Task: Move the task Integrate a new third-party shipping system for an e-commerce website to the section Done in the project AgileLogic and filter the tasks in the project by High Priority
Action: Mouse moved to (72, 251)
Screenshot: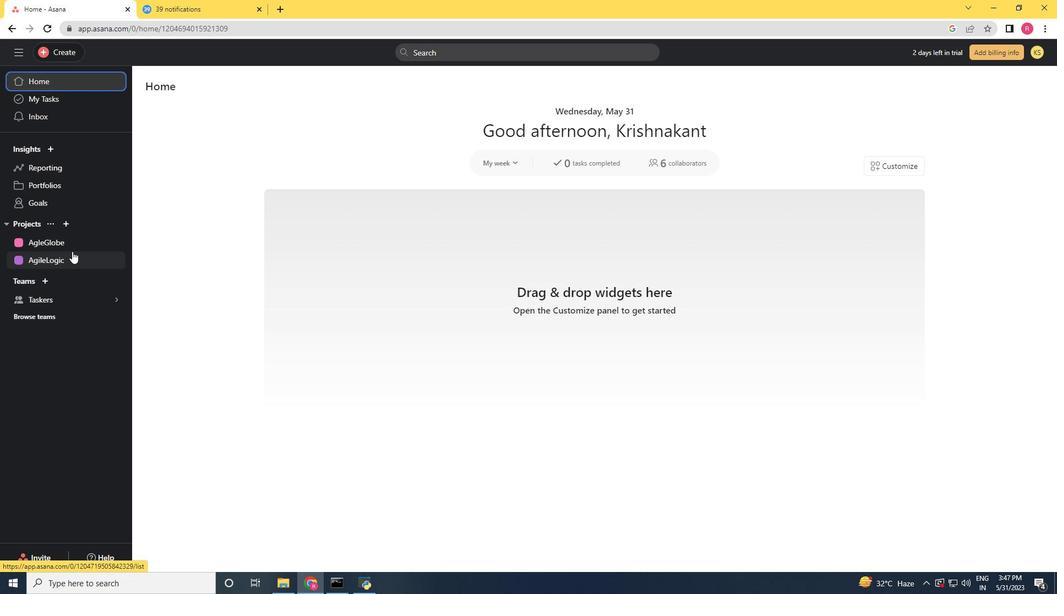 
Action: Mouse pressed left at (72, 251)
Screenshot: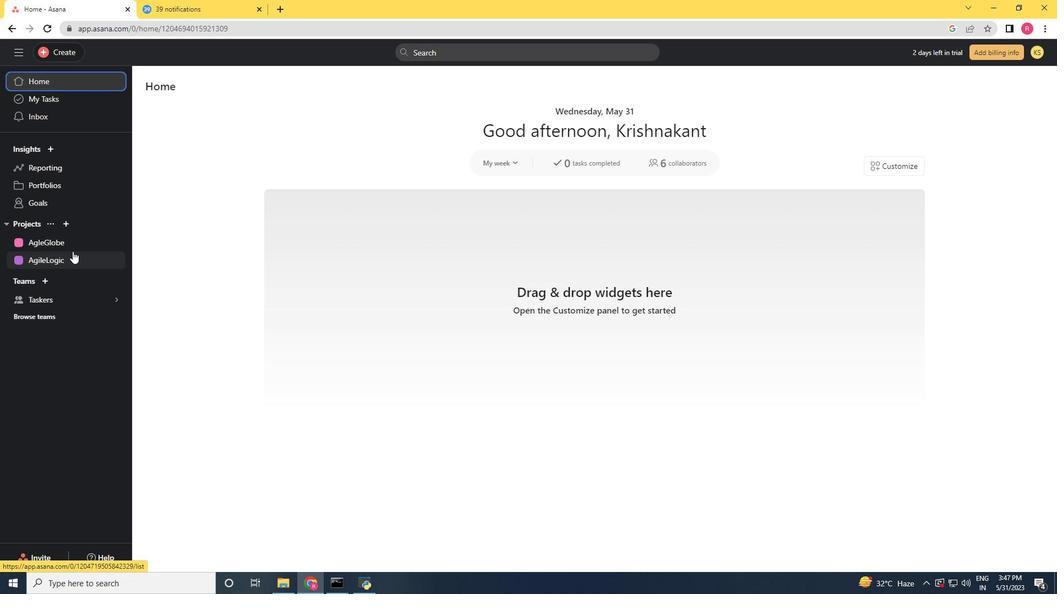 
Action: Mouse moved to (606, 204)
Screenshot: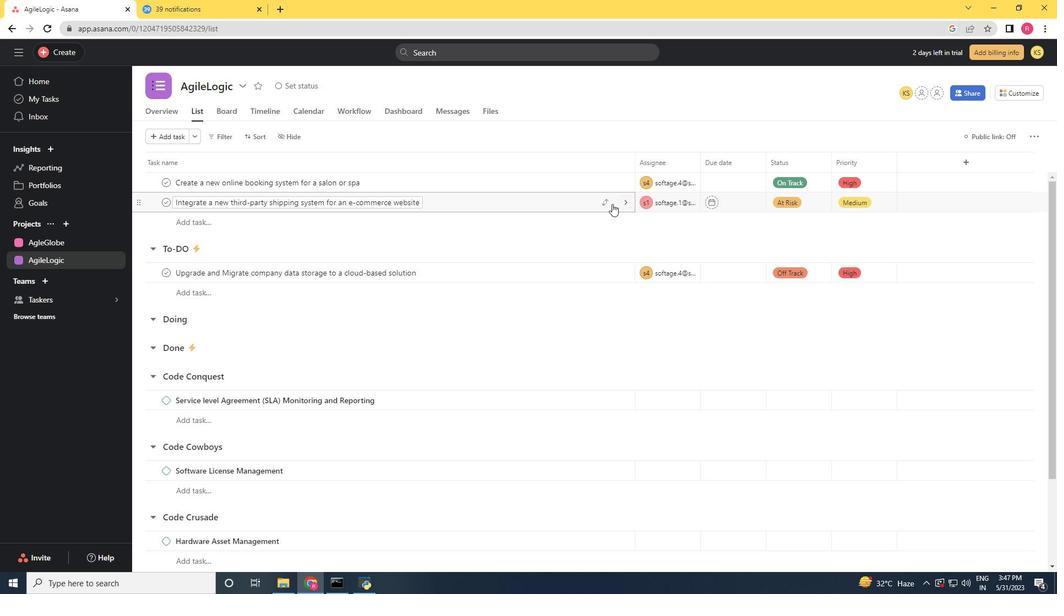 
Action: Mouse pressed left at (606, 204)
Screenshot: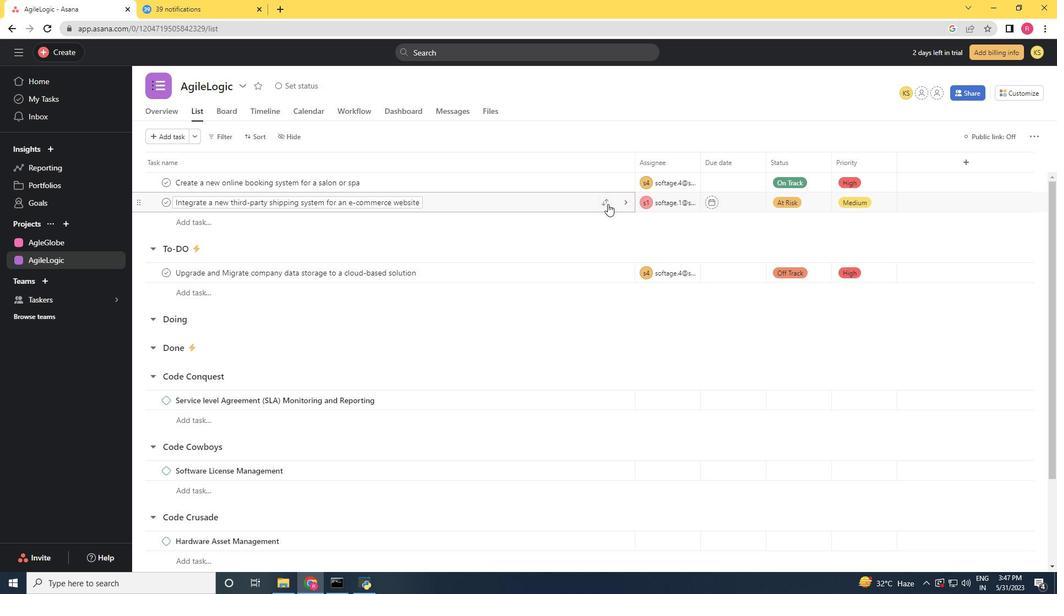 
Action: Mouse moved to (566, 306)
Screenshot: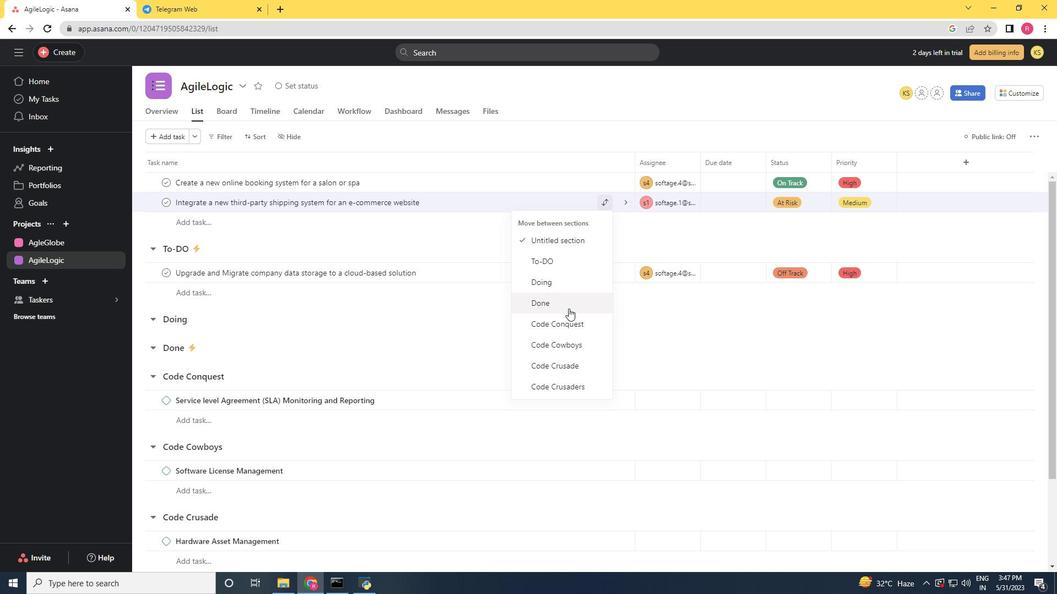 
Action: Mouse pressed left at (566, 306)
Screenshot: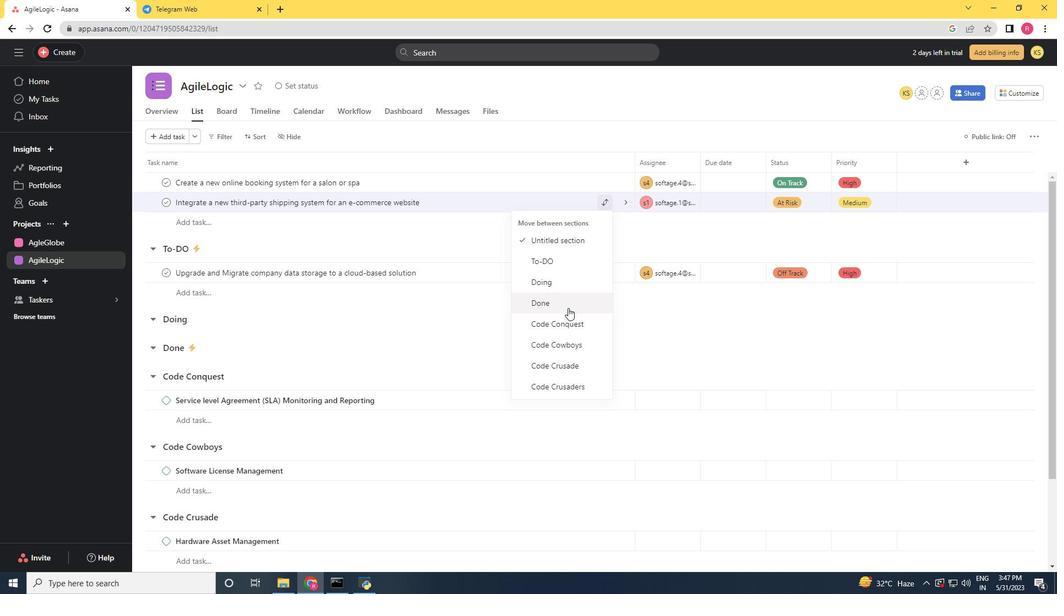 
Action: Mouse moved to (230, 142)
Screenshot: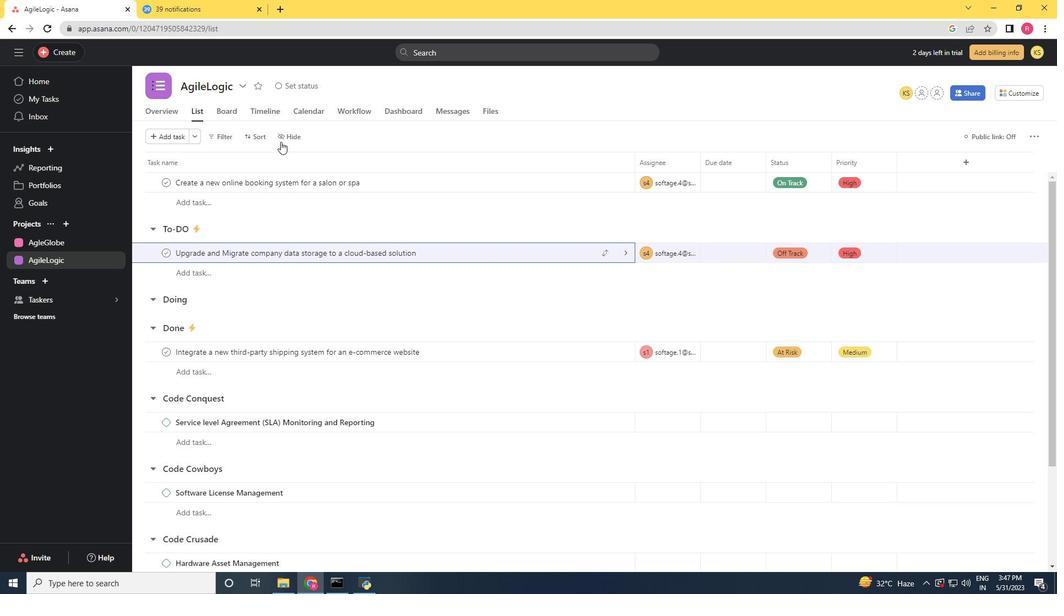 
Action: Mouse pressed left at (230, 142)
Screenshot: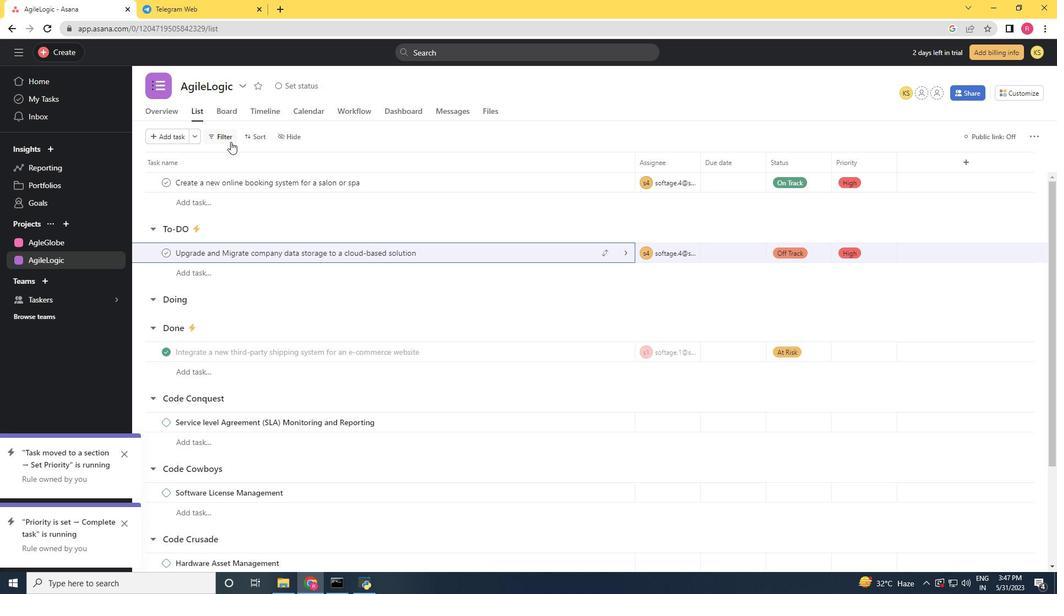
Action: Mouse moved to (255, 219)
Screenshot: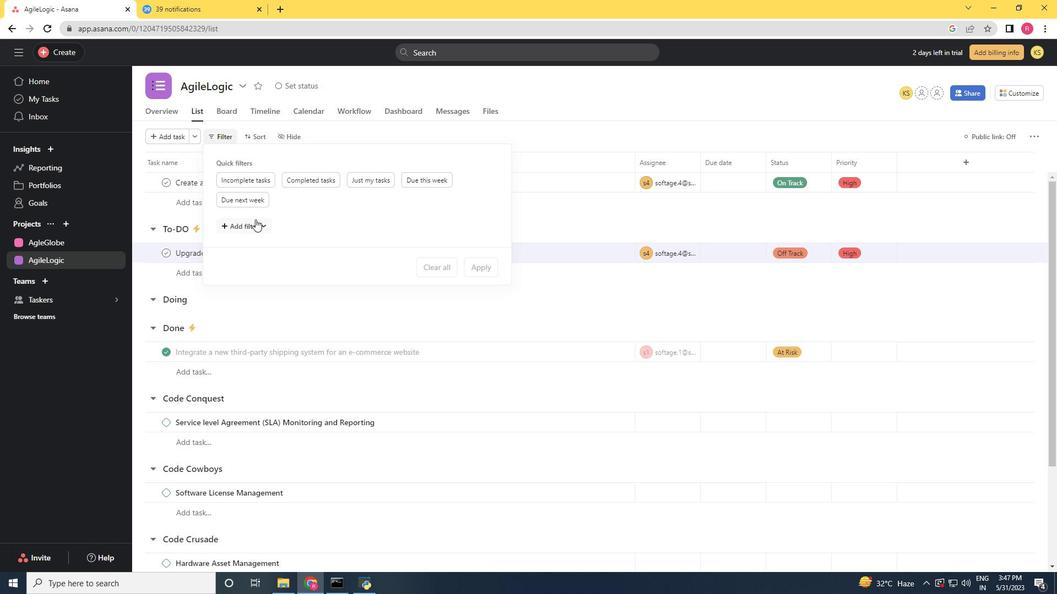 
Action: Mouse pressed left at (255, 219)
Screenshot: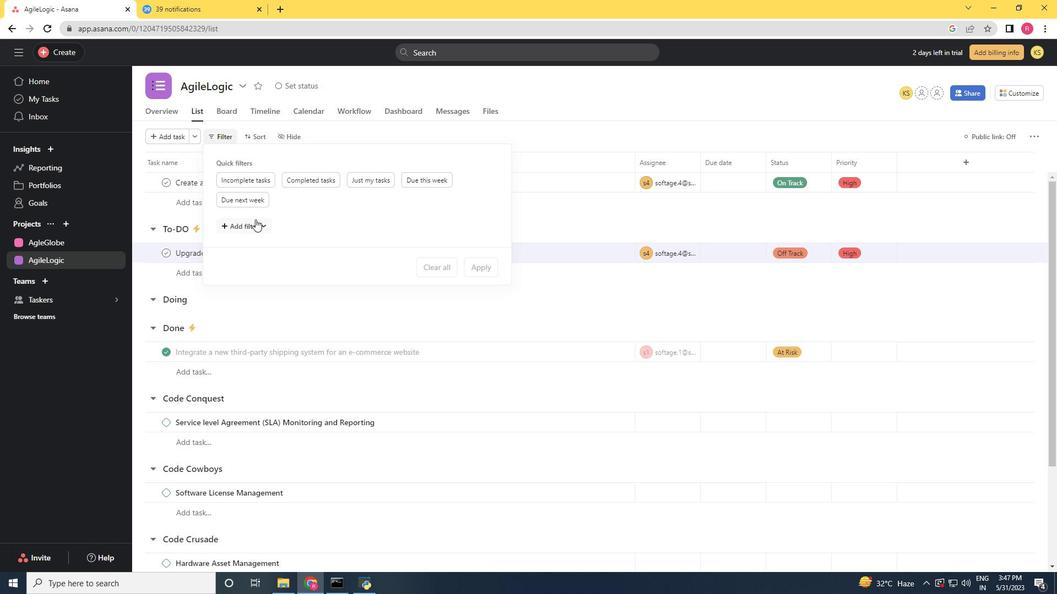 
Action: Mouse moved to (270, 399)
Screenshot: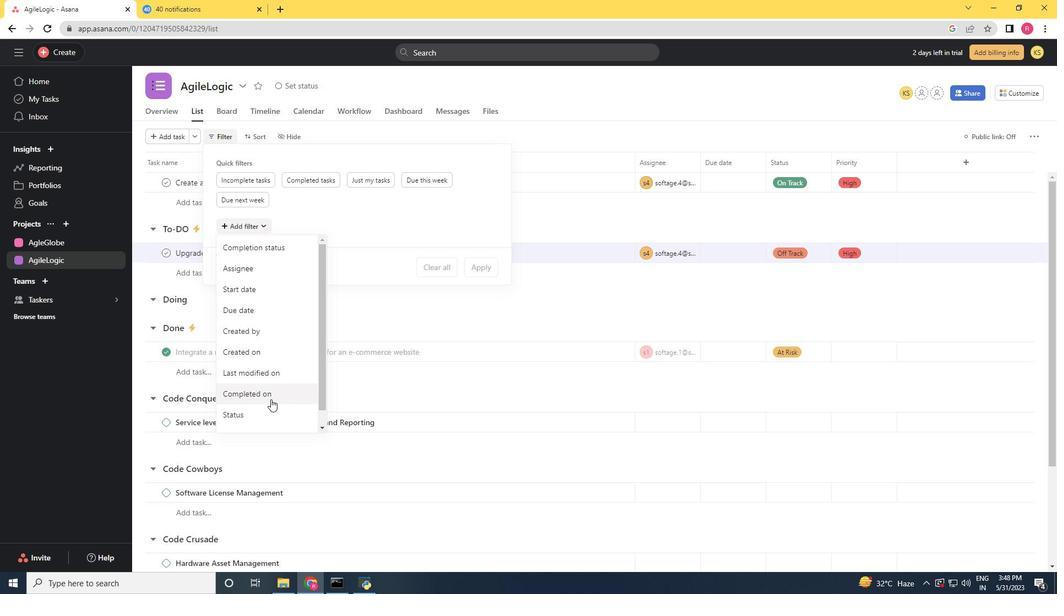 
Action: Mouse scrolled (270, 399) with delta (0, 0)
Screenshot: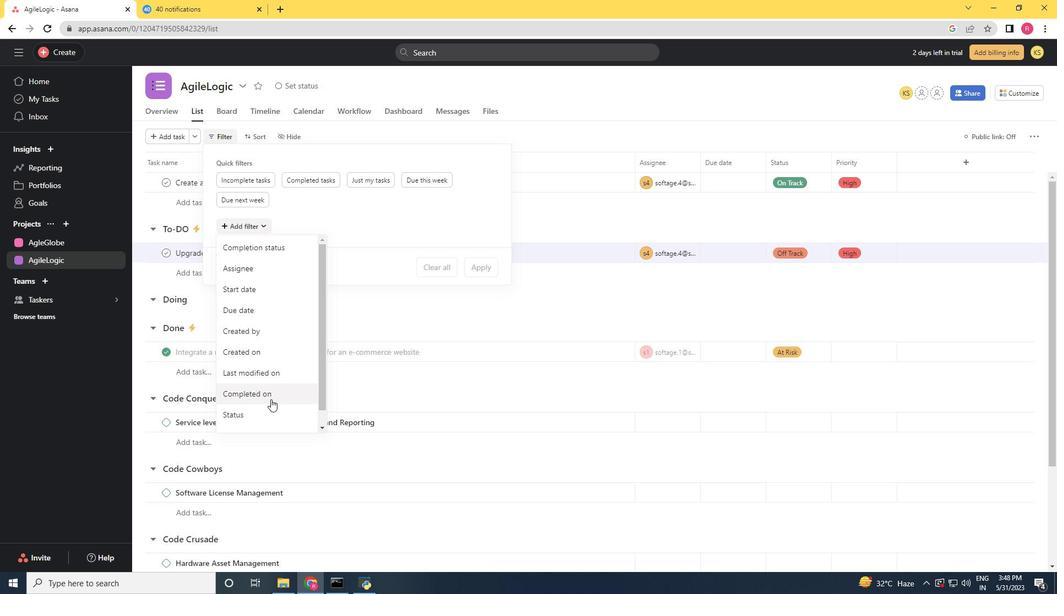 
Action: Mouse scrolled (270, 399) with delta (0, 0)
Screenshot: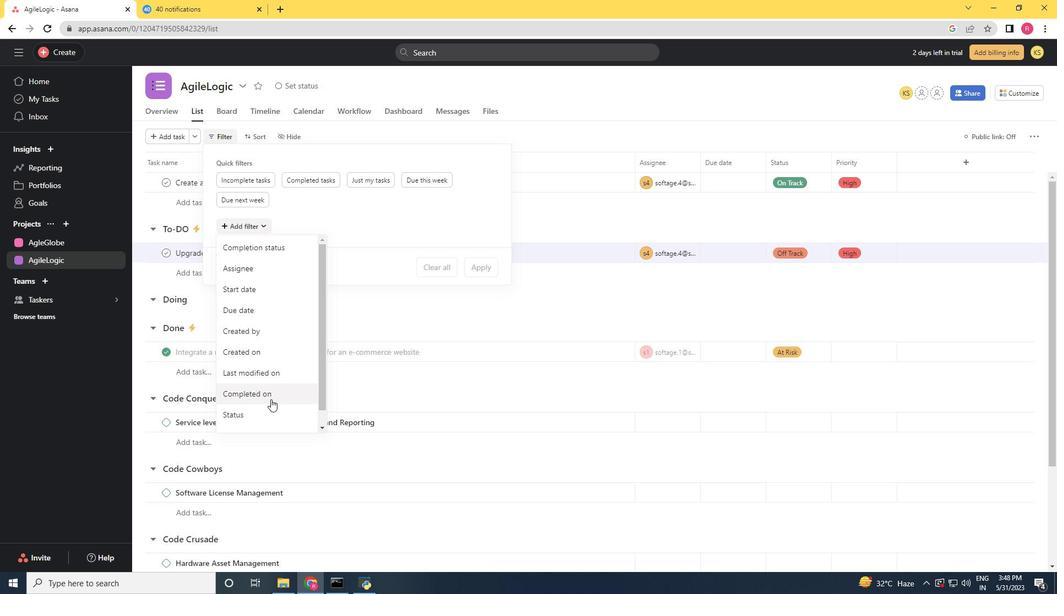 
Action: Mouse moved to (270, 399)
Screenshot: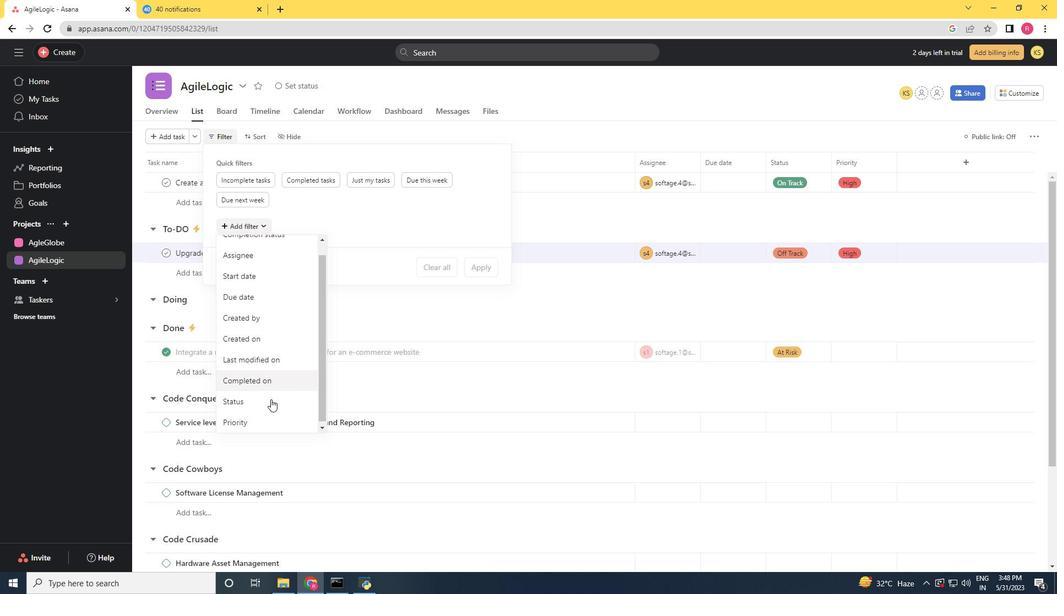 
Action: Mouse scrolled (270, 399) with delta (0, 0)
Screenshot: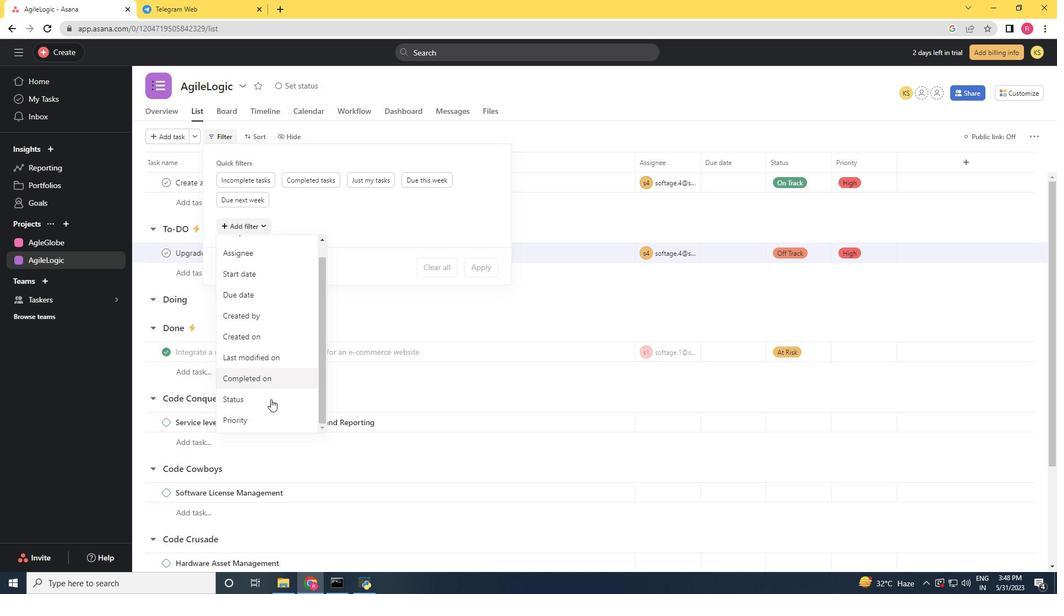 
Action: Mouse moved to (266, 423)
Screenshot: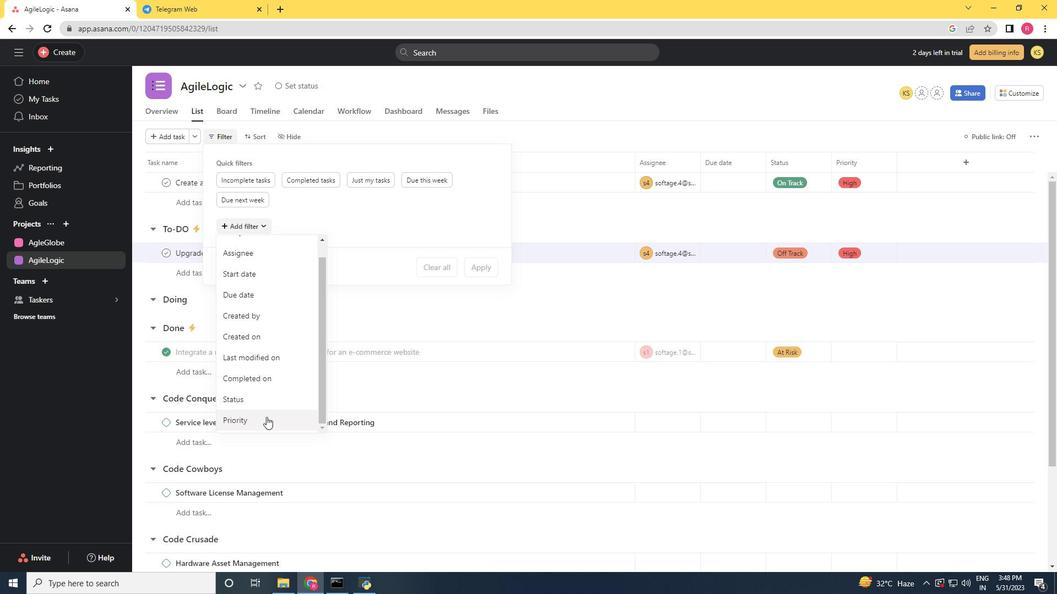 
Action: Mouse pressed left at (266, 423)
Screenshot: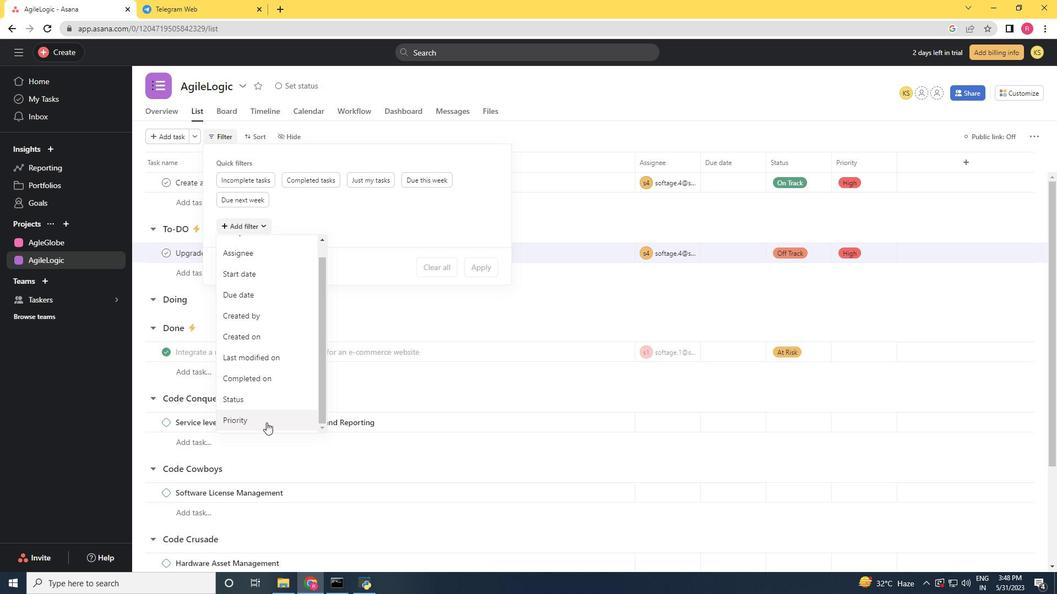 
Action: Mouse moved to (479, 308)
Screenshot: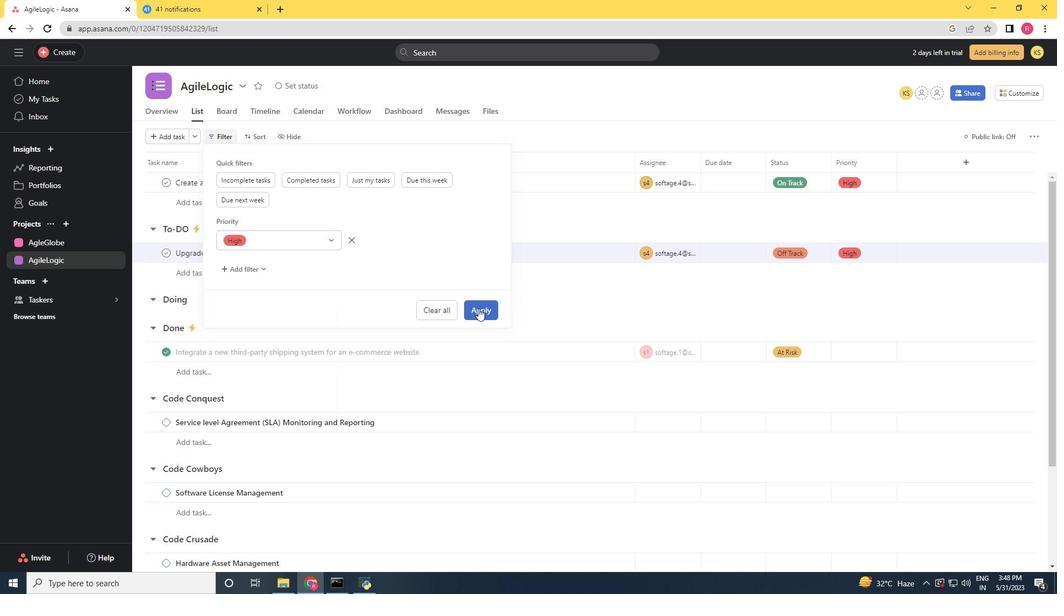 
Action: Mouse pressed left at (479, 308)
Screenshot: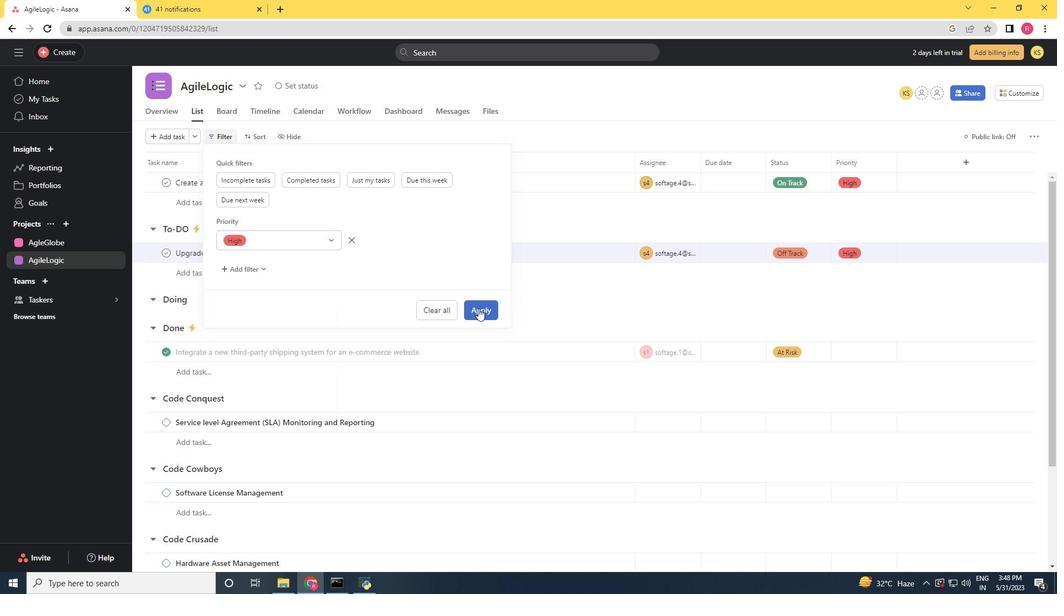 
Action: Mouse moved to (484, 306)
Screenshot: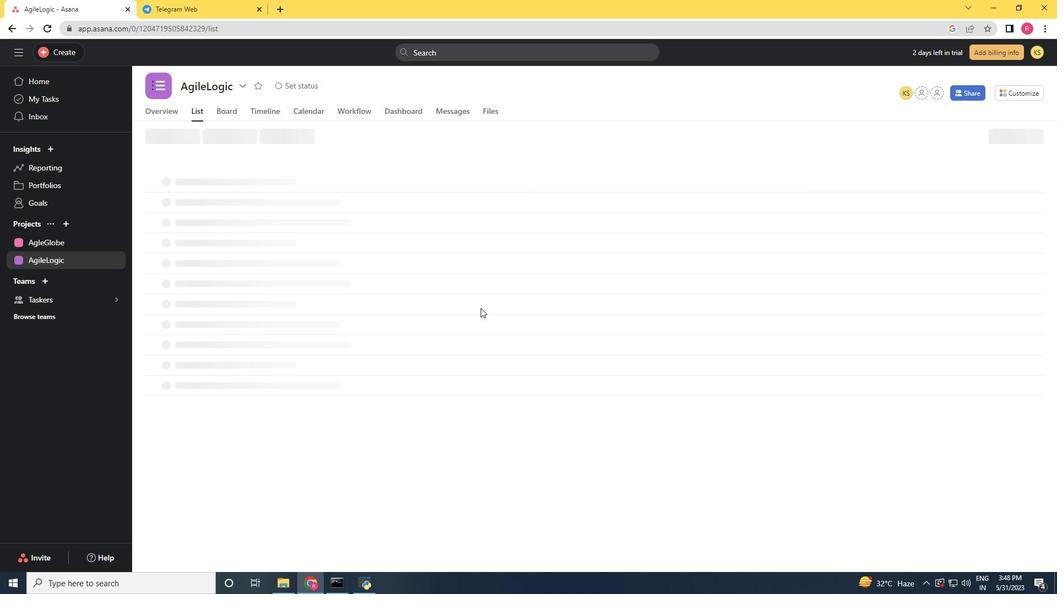 
